 Task: Look for products in the category "Sandwiches & Wraps" from Market Corner only.
Action: Mouse moved to (716, 276)
Screenshot: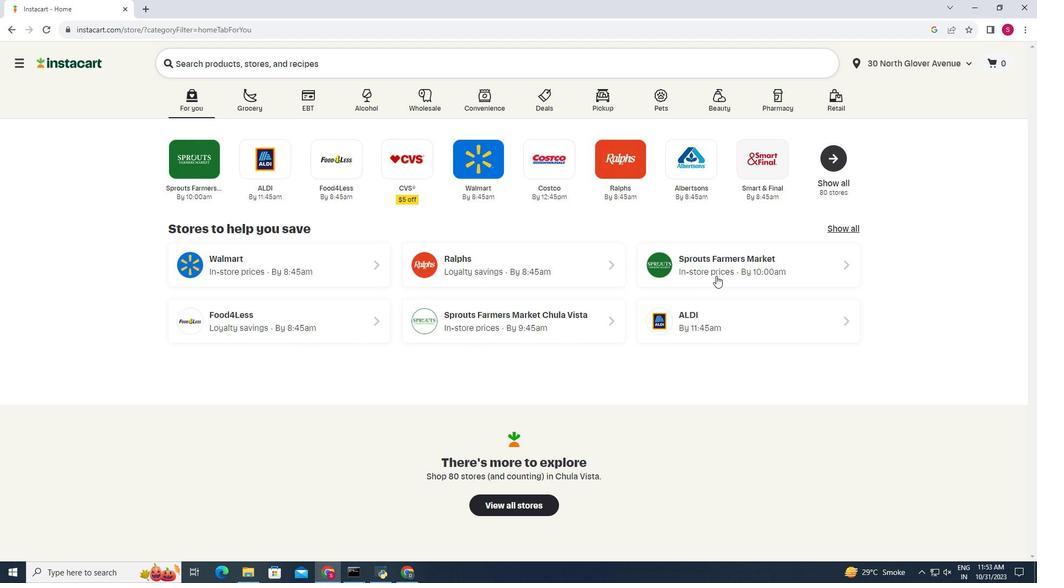 
Action: Mouse pressed left at (716, 276)
Screenshot: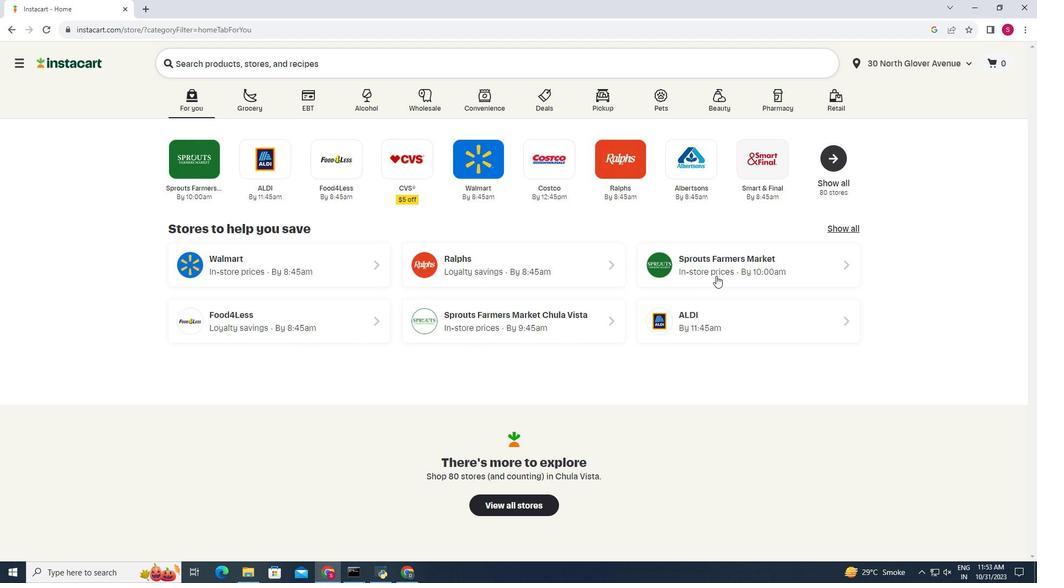 
Action: Mouse moved to (81, 495)
Screenshot: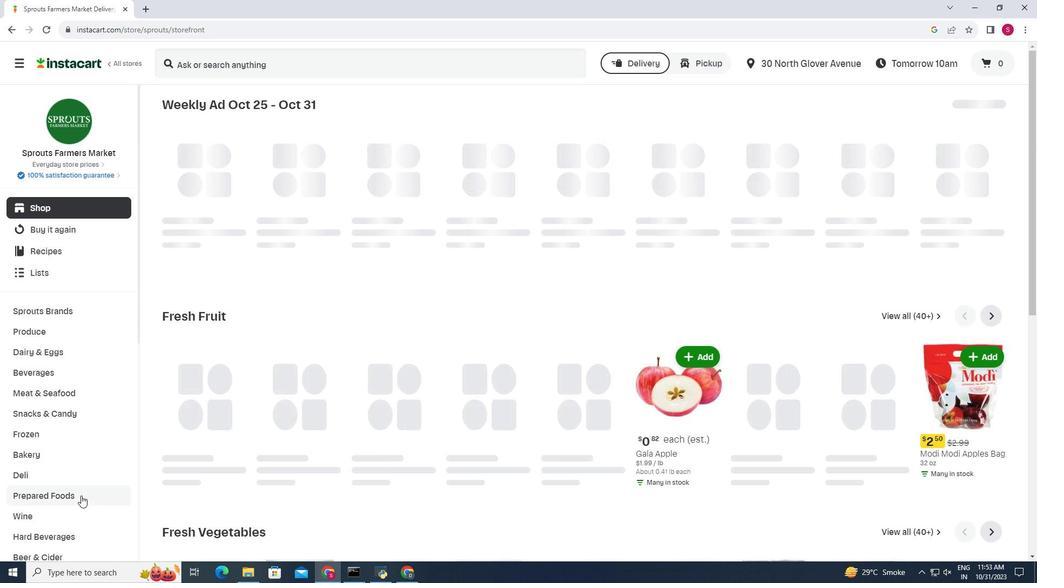 
Action: Mouse pressed left at (81, 495)
Screenshot: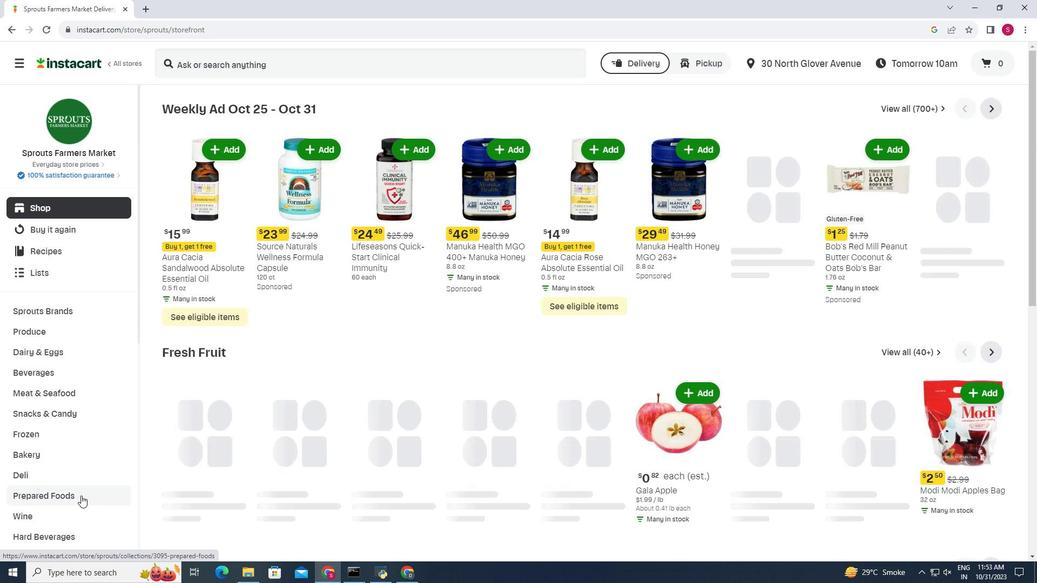
Action: Mouse moved to (294, 136)
Screenshot: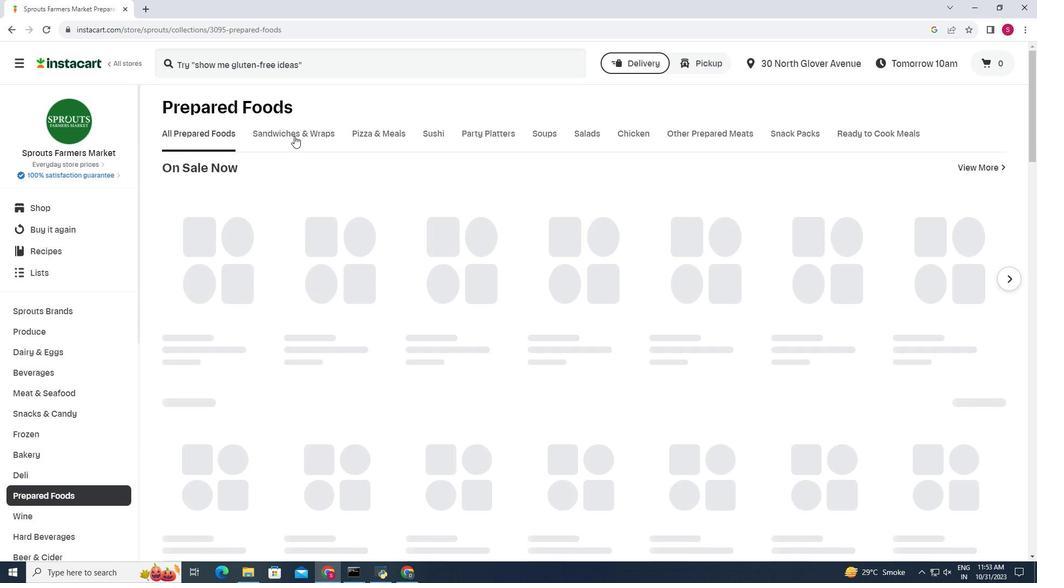 
Action: Mouse pressed left at (294, 136)
Screenshot: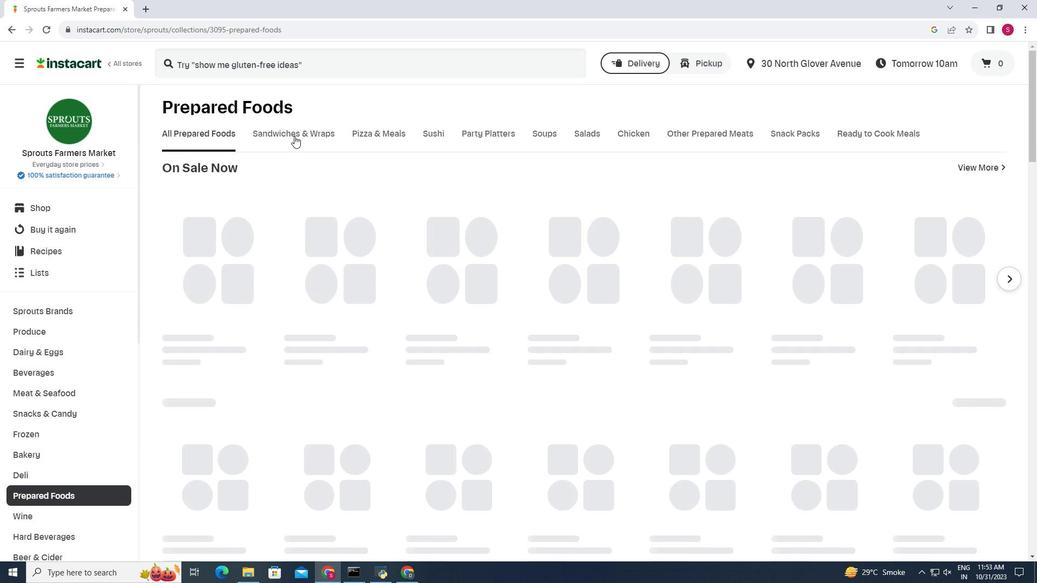 
Action: Mouse moved to (206, 175)
Screenshot: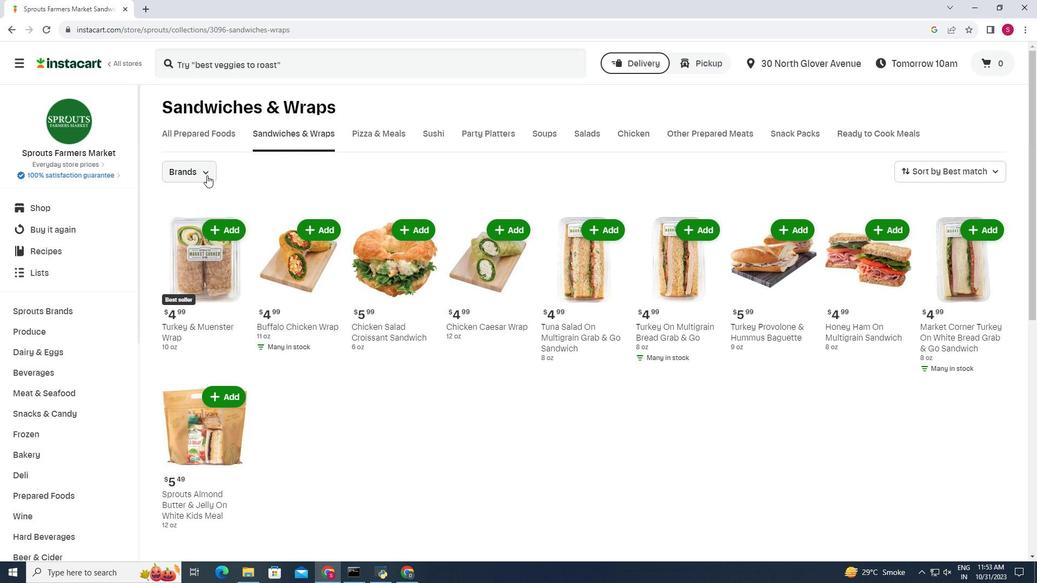 
Action: Mouse pressed left at (206, 175)
Screenshot: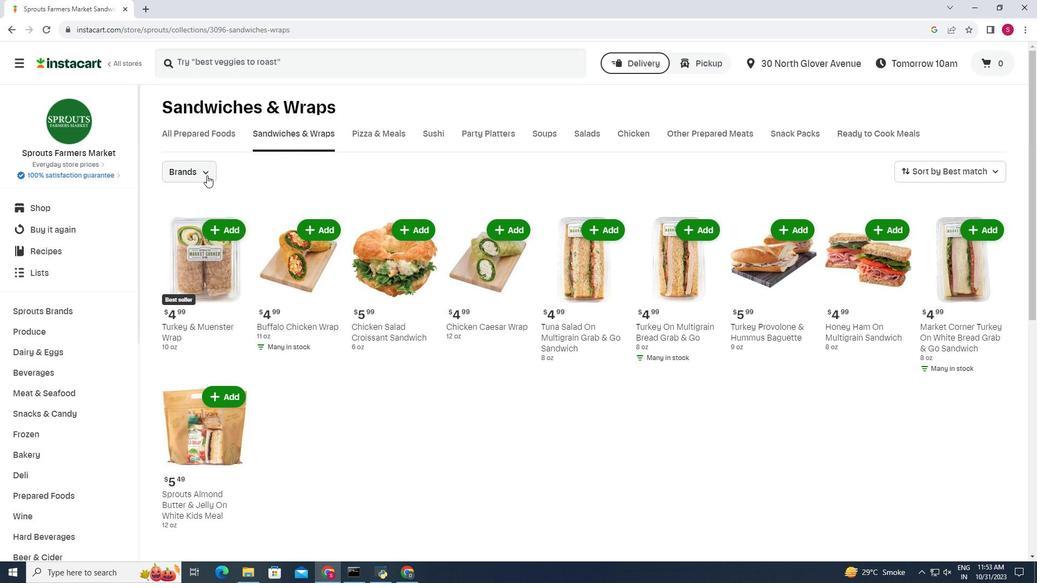 
Action: Mouse moved to (177, 257)
Screenshot: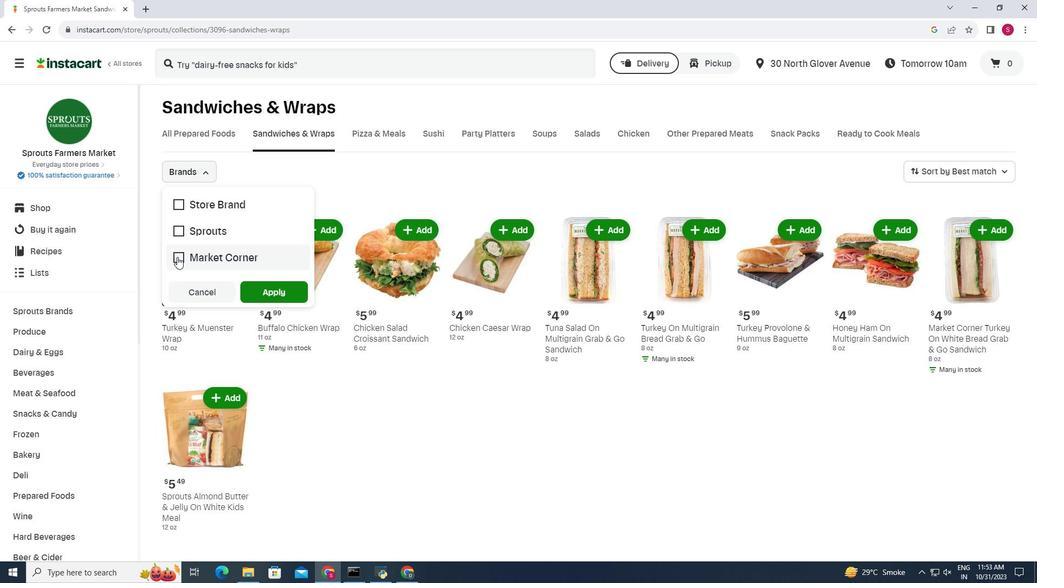 
Action: Mouse pressed left at (177, 257)
Screenshot: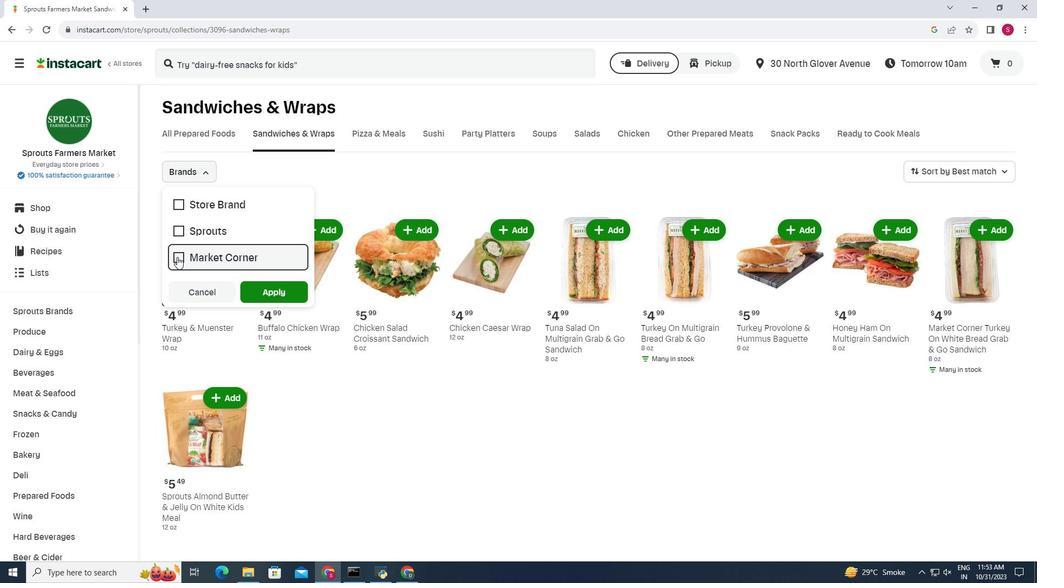 
Action: Mouse moved to (255, 284)
Screenshot: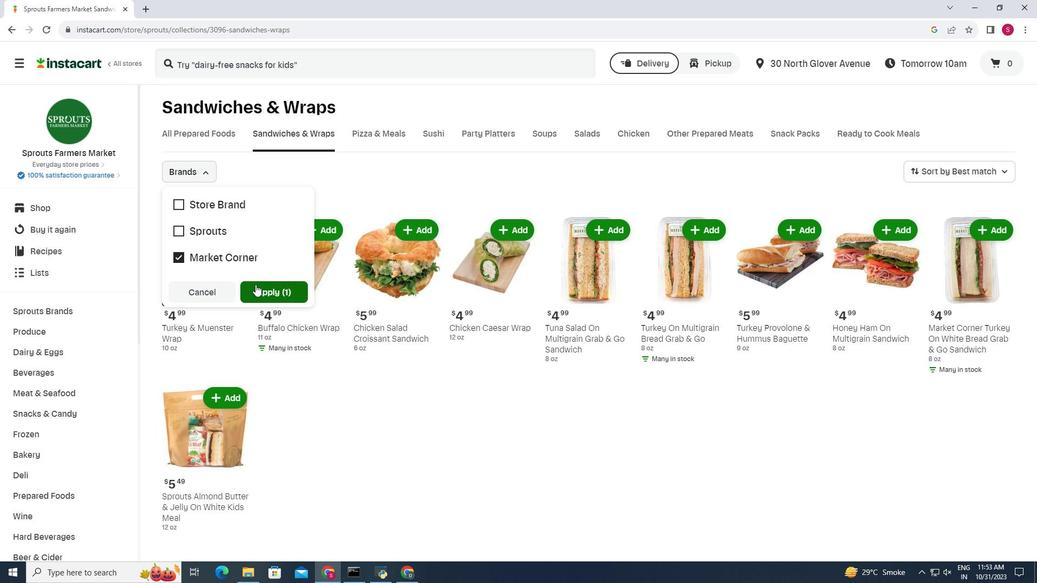 
Action: Mouse pressed left at (255, 284)
Screenshot: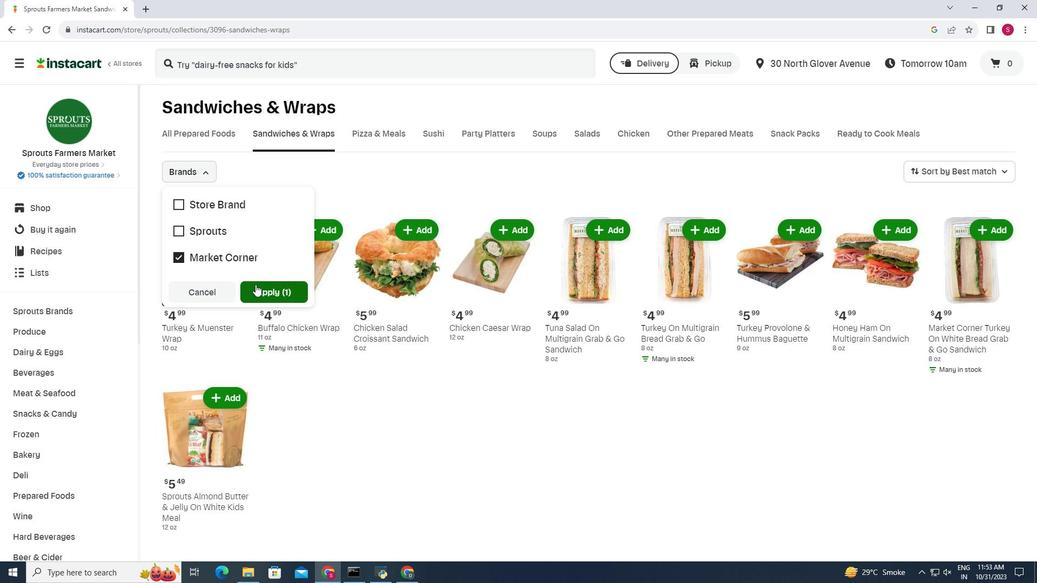 
Action: Mouse moved to (244, 272)
Screenshot: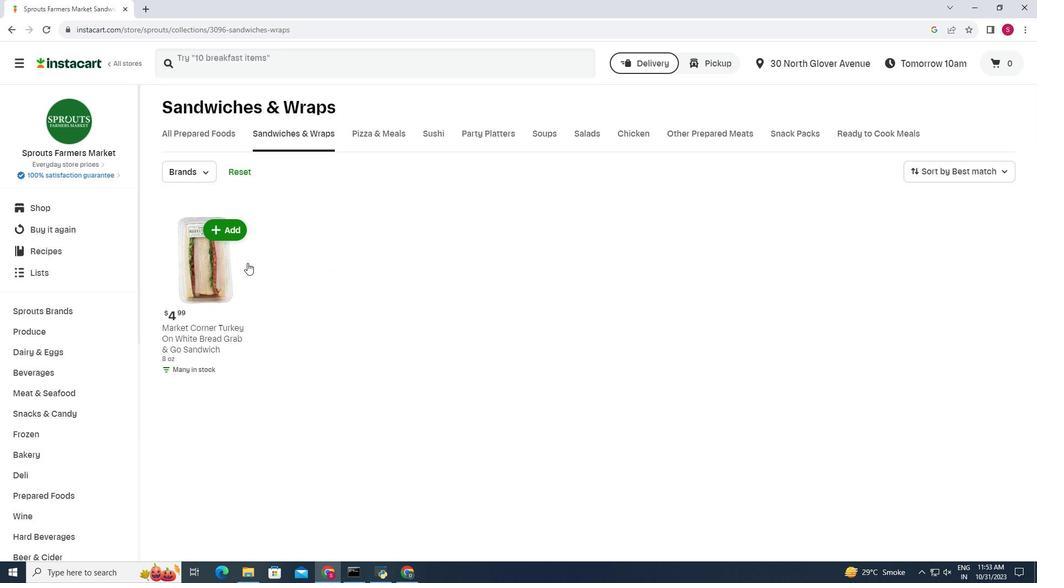 
